 Task: Create in the project AgileCrest in Backlog an issue 'Implement a new cloud-based customer engagement system for a company with advanced marketing automation and customer retention features', assign it to team member softage.4@softage.net and change the status to IN PROGRESS. Create in the project AgileCrest in Backlog an issue 'Integrate a new virtual reality feature into an existing mobile application to enhance user experience and immersion', assign it to team member softage.1@softage.net and change the status to IN PROGRESS
Action: Mouse moved to (180, 49)
Screenshot: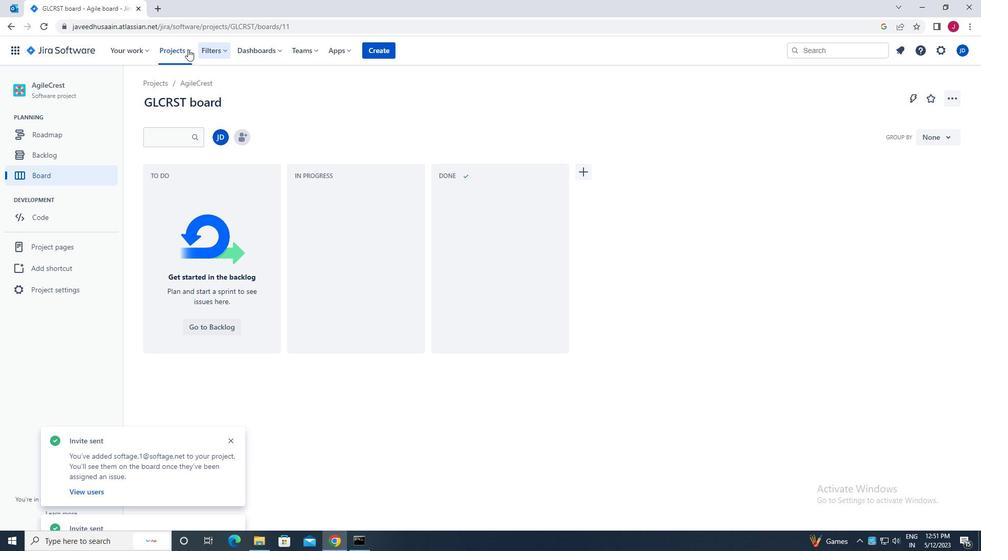 
Action: Mouse pressed left at (180, 49)
Screenshot: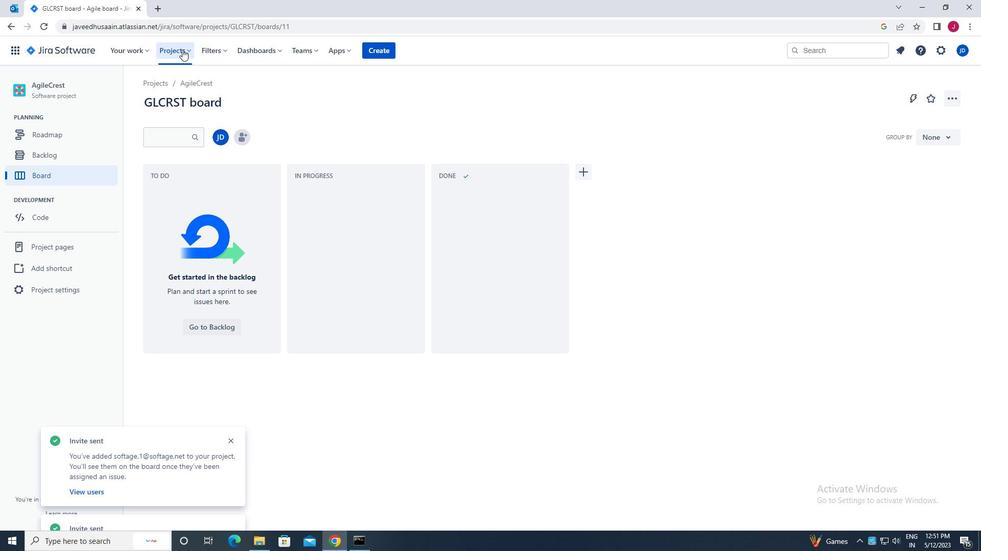 
Action: Mouse moved to (216, 94)
Screenshot: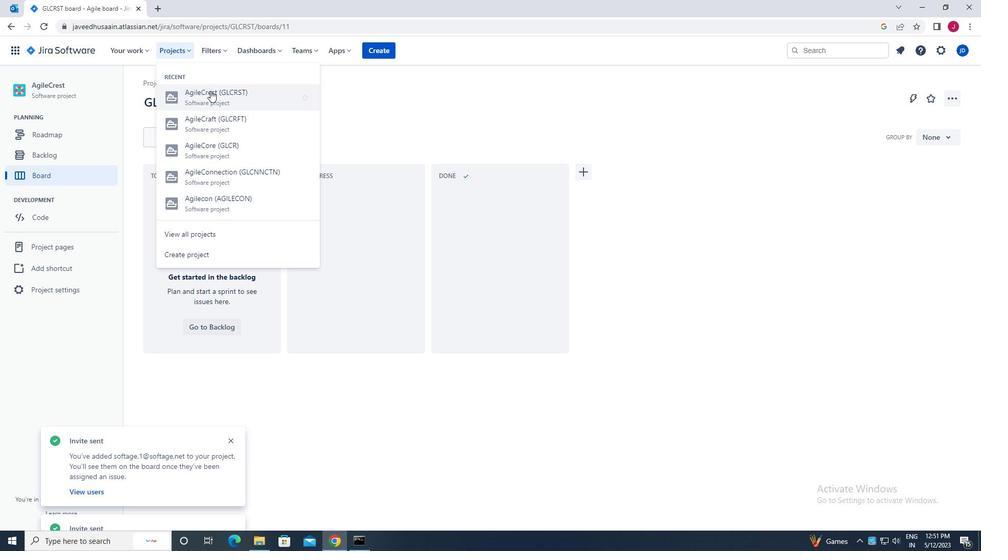 
Action: Mouse pressed left at (216, 94)
Screenshot: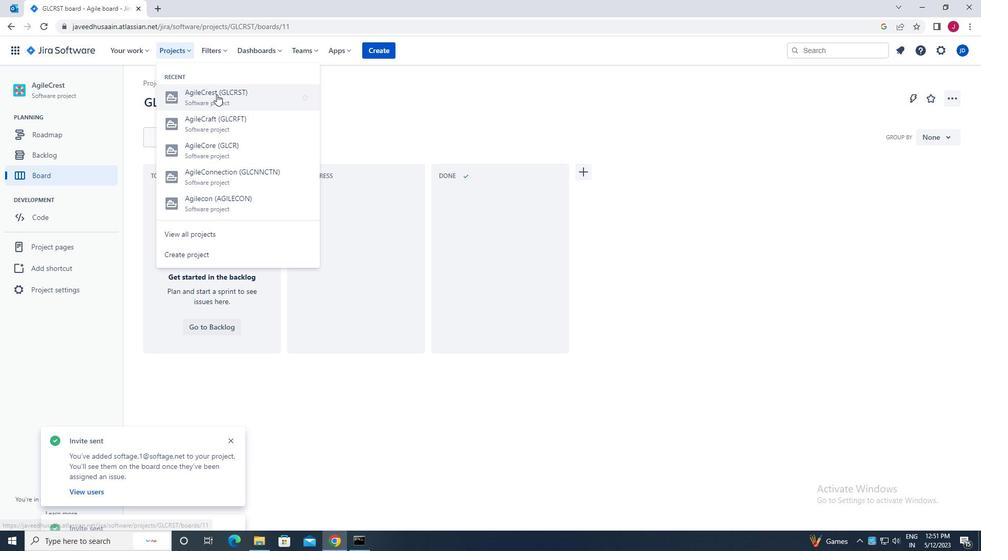 
Action: Mouse moved to (78, 156)
Screenshot: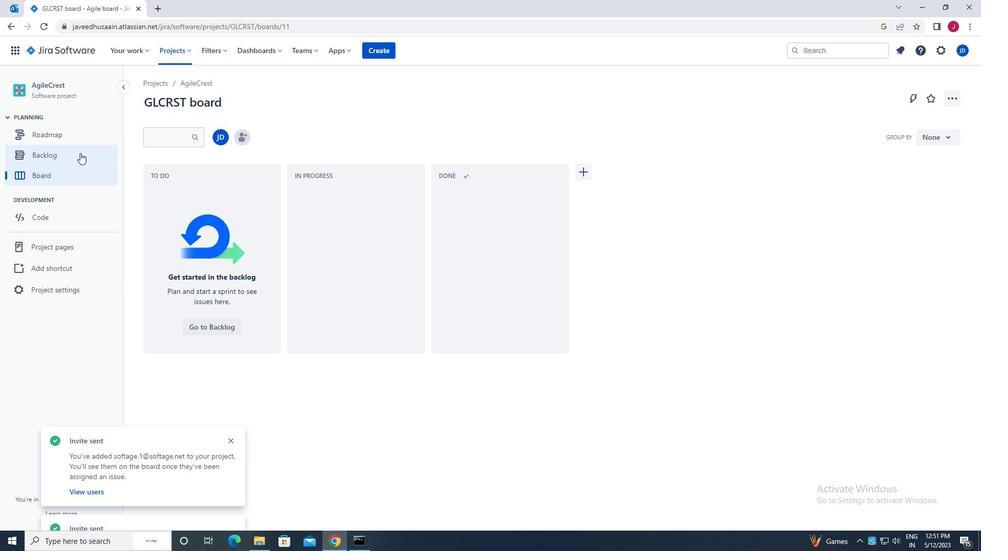 
Action: Mouse pressed left at (78, 156)
Screenshot: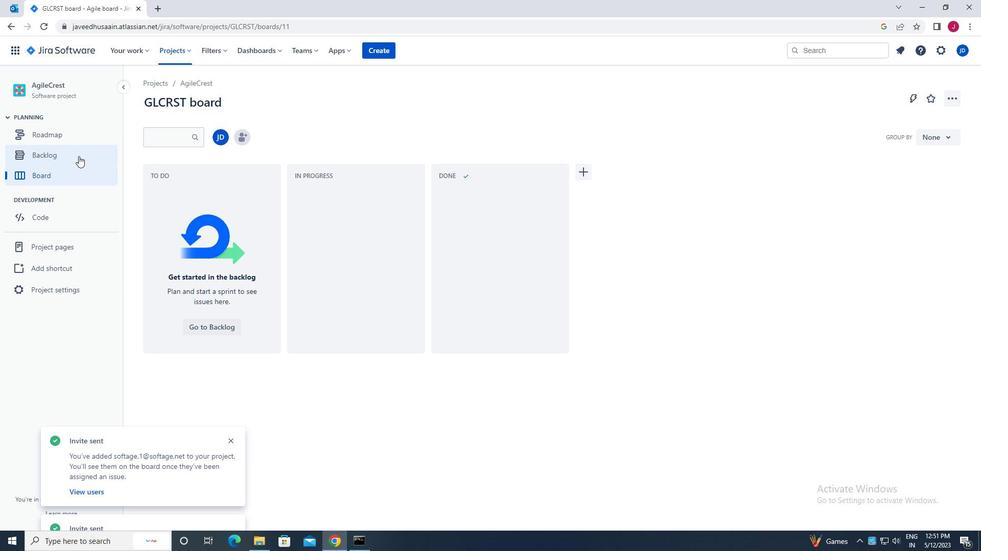 
Action: Mouse moved to (230, 440)
Screenshot: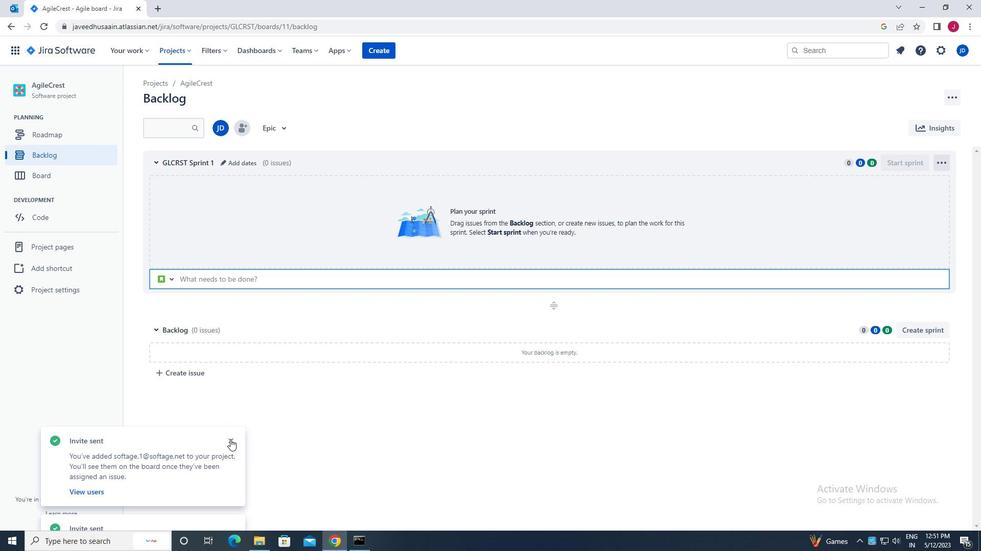 
Action: Mouse pressed left at (230, 440)
Screenshot: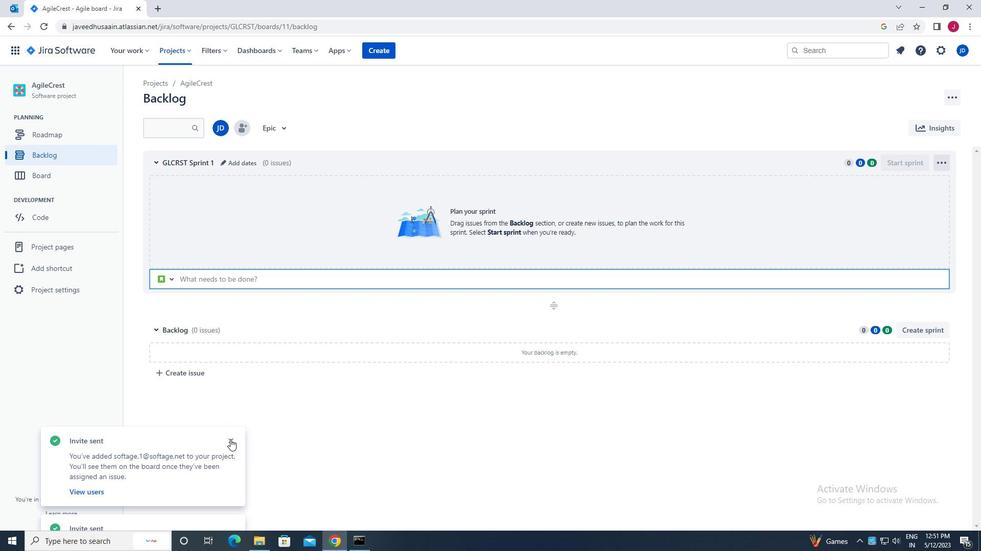 
Action: Mouse moved to (198, 351)
Screenshot: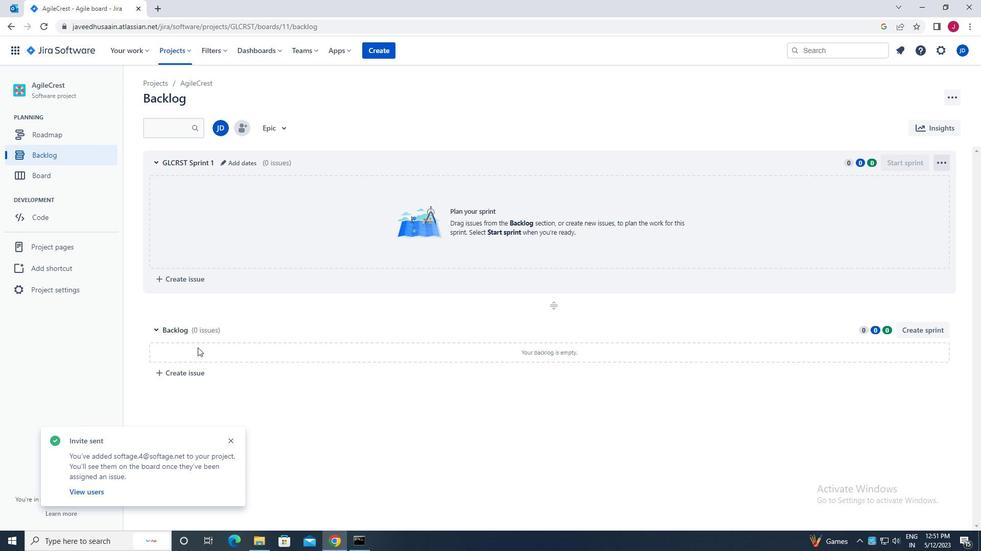 
Action: Mouse pressed left at (198, 351)
Screenshot: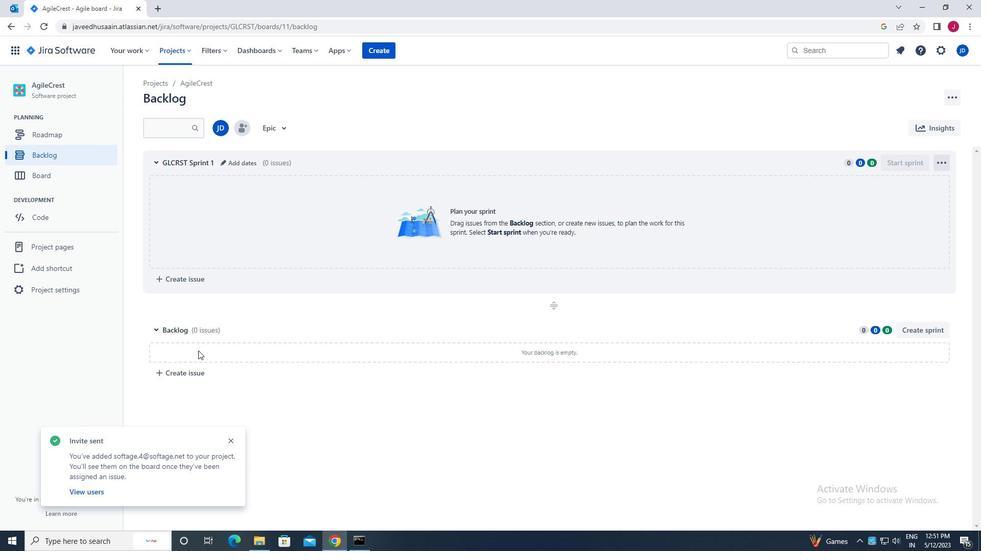 
Action: Mouse moved to (192, 374)
Screenshot: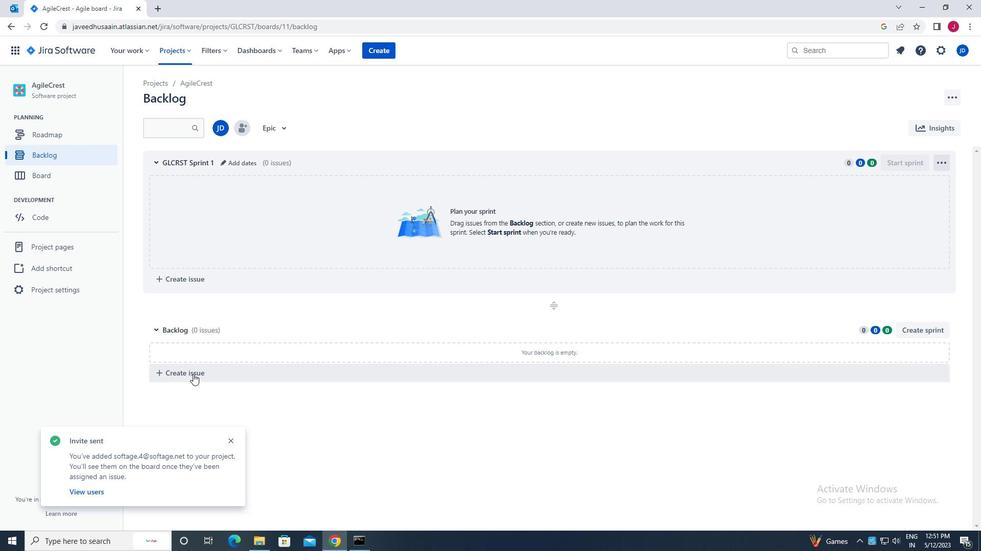 
Action: Mouse pressed left at (192, 374)
Screenshot: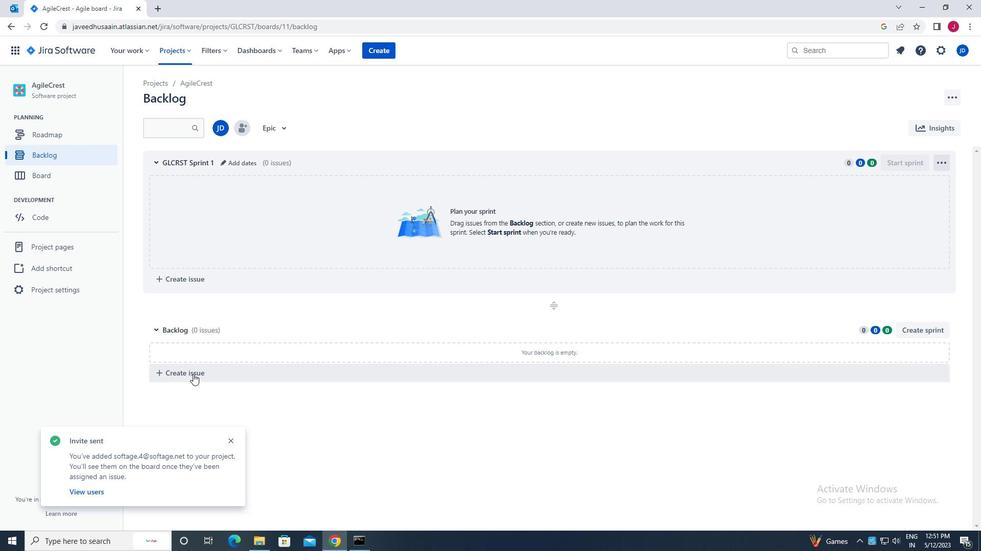 
Action: Mouse moved to (200, 374)
Screenshot: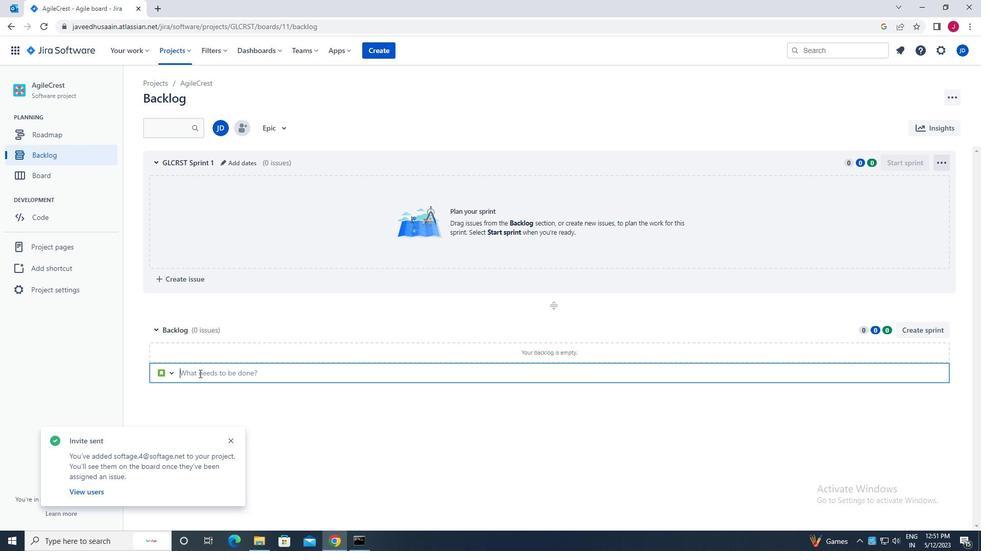 
Action: Mouse pressed left at (200, 374)
Screenshot: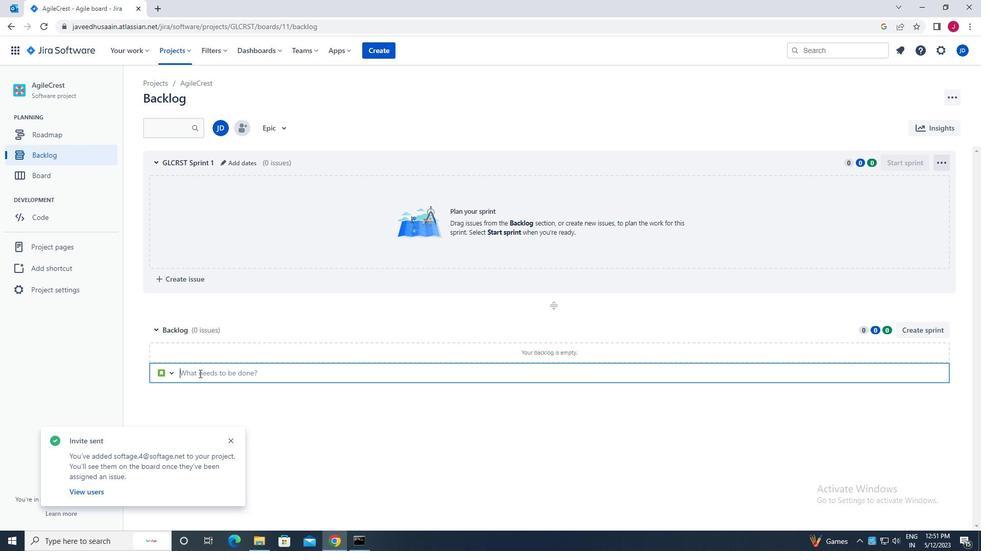
Action: Mouse moved to (232, 439)
Screenshot: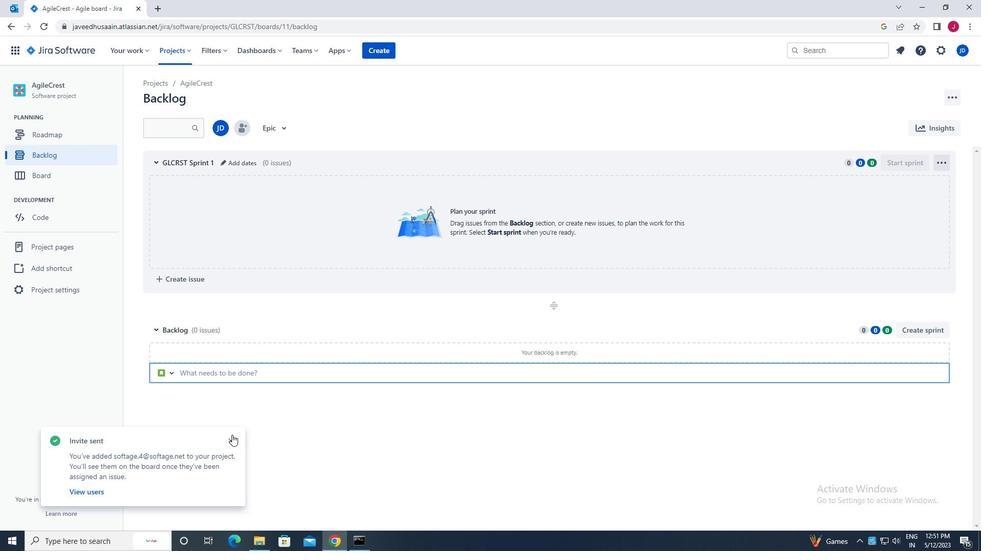 
Action: Mouse pressed left at (232, 439)
Screenshot: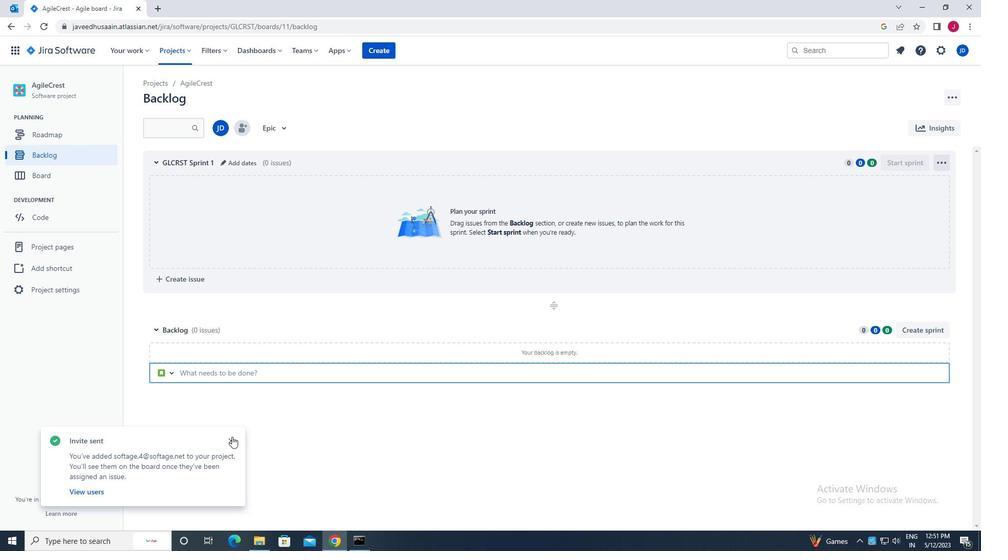 
Action: Mouse moved to (215, 372)
Screenshot: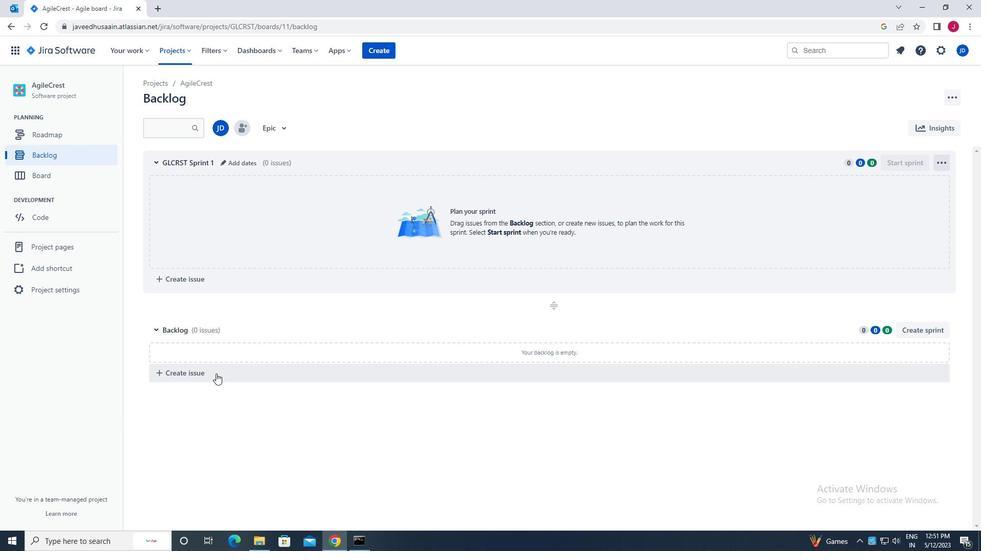 
Action: Mouse pressed left at (215, 372)
Screenshot: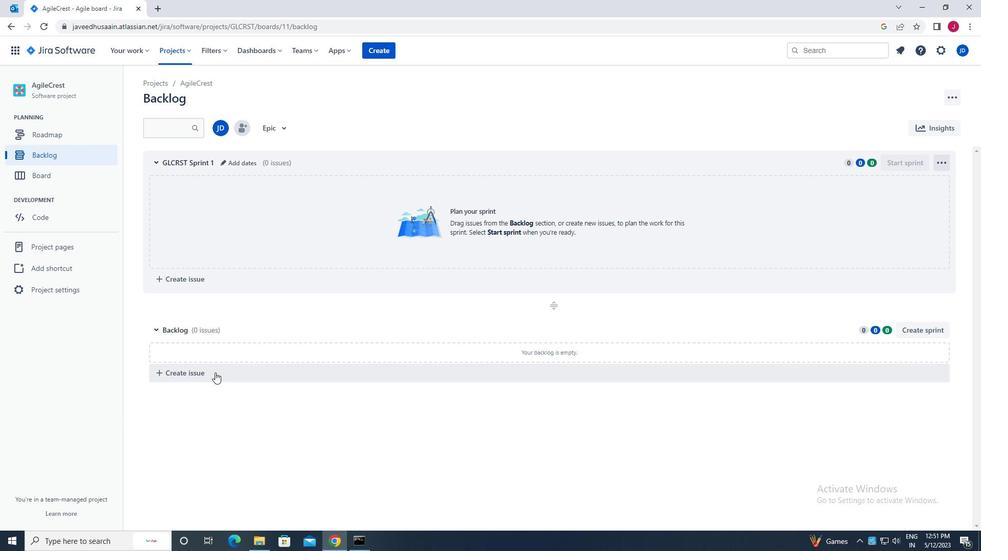 
Action: Mouse moved to (214, 371)
Screenshot: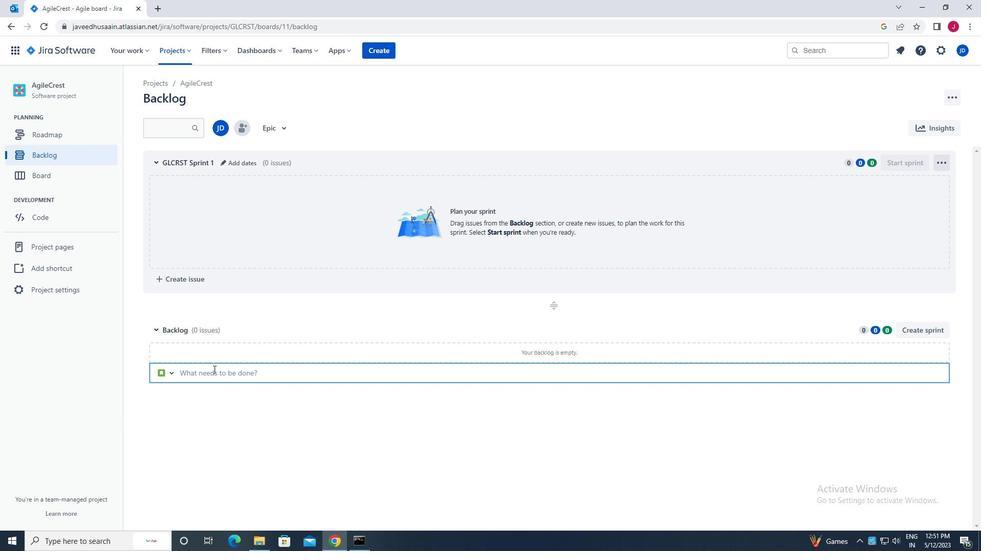 
Action: Mouse pressed left at (214, 371)
Screenshot: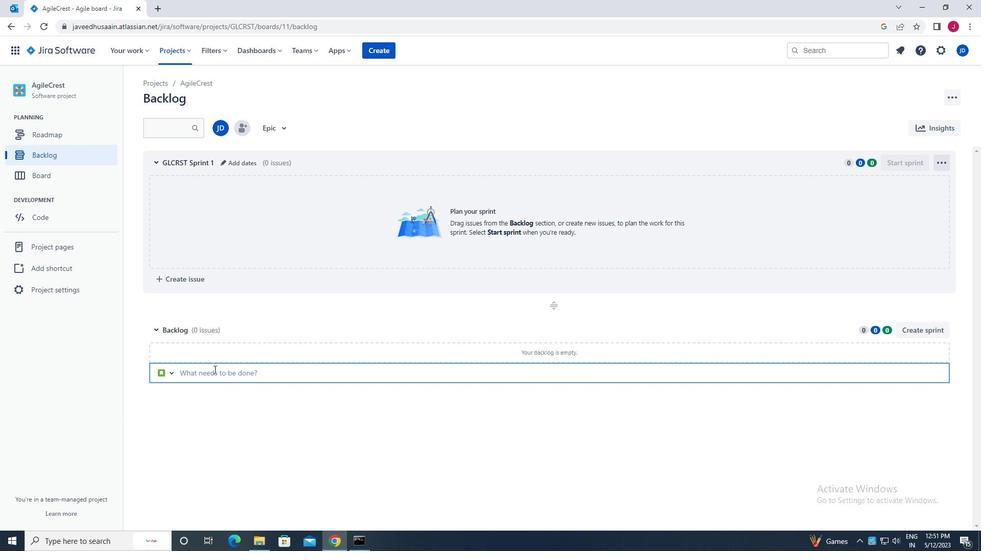 
Action: Key pressed i<Key.caps_lock>mplement<Key.space>a<Key.space>new<Key.space>cloud<Key.space>-based<Key.space>customer<Key.space>engagement<Key.space>system<Key.space>for<Key.space>a<Key.space>company<Key.space>with<Key.space>advanced<Key.space>marketing<Key.space>automation<Key.space>and<Key.space>customer<Key.space>retention<Key.space>features<Key.enter>
Screenshot: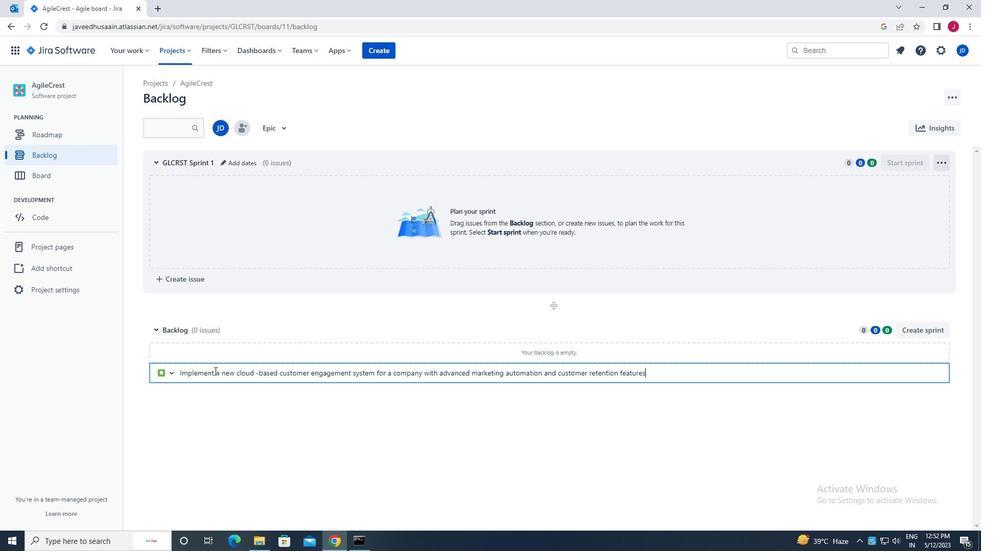 
Action: Mouse moved to (918, 353)
Screenshot: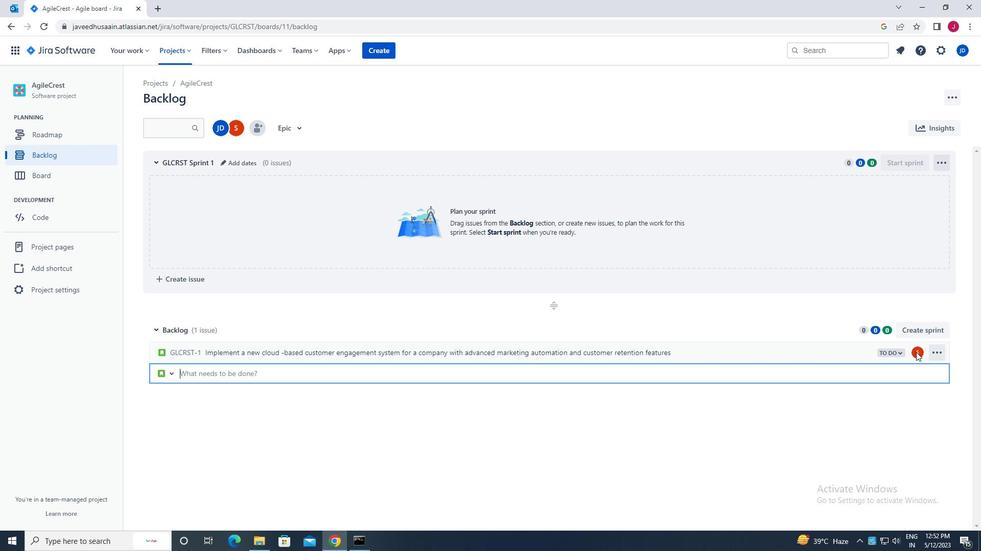 
Action: Mouse pressed left at (918, 353)
Screenshot: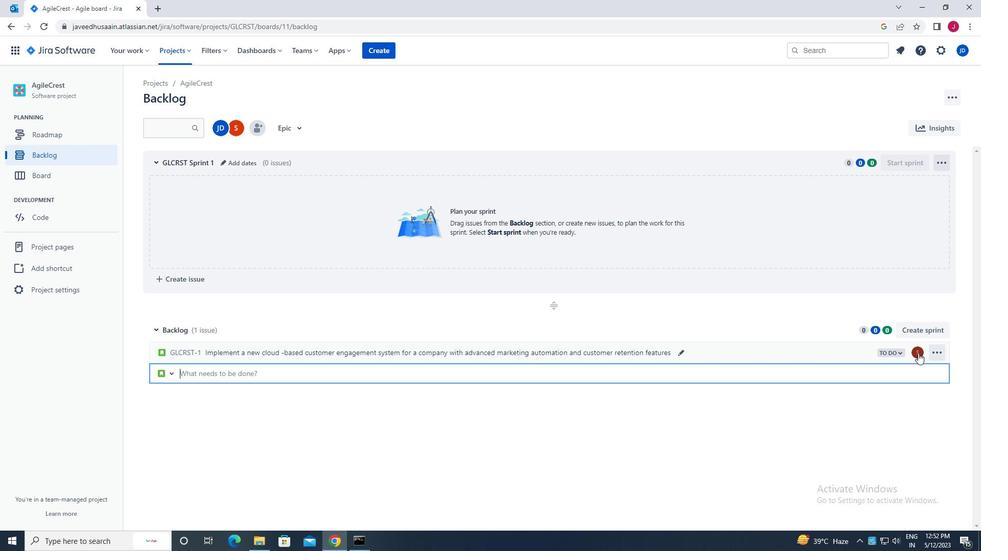 
Action: Key pressed soft
Screenshot: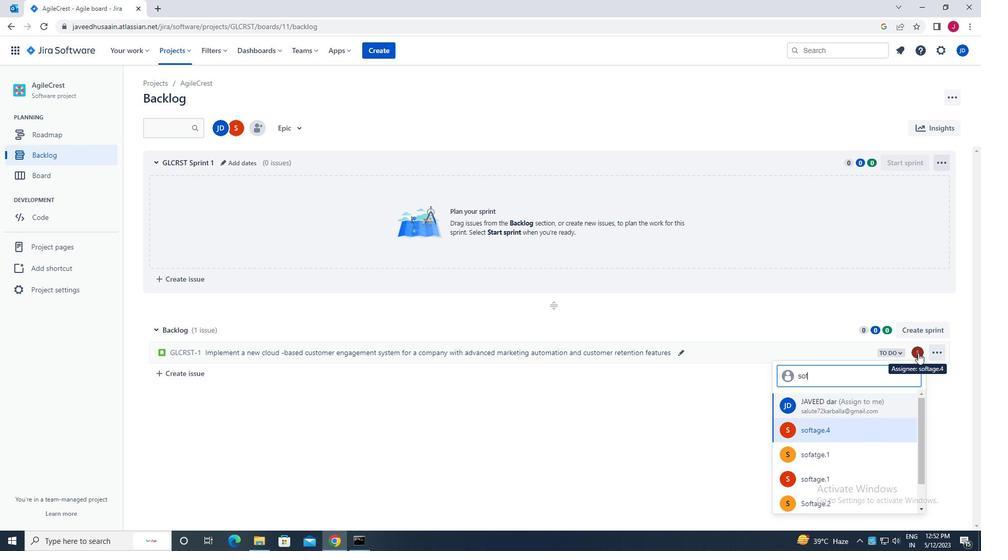 
Action: Mouse moved to (868, 407)
Screenshot: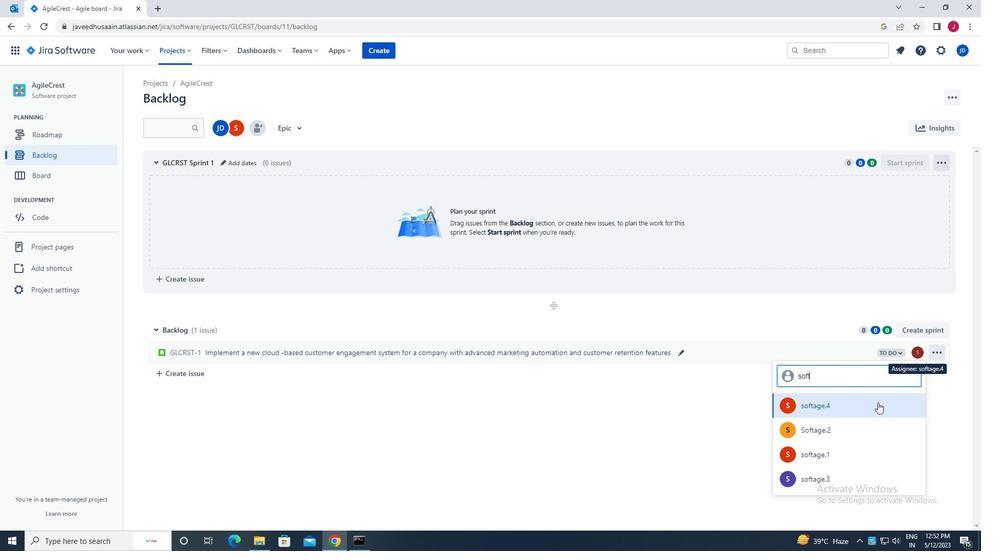 
Action: Mouse pressed left at (868, 407)
Screenshot: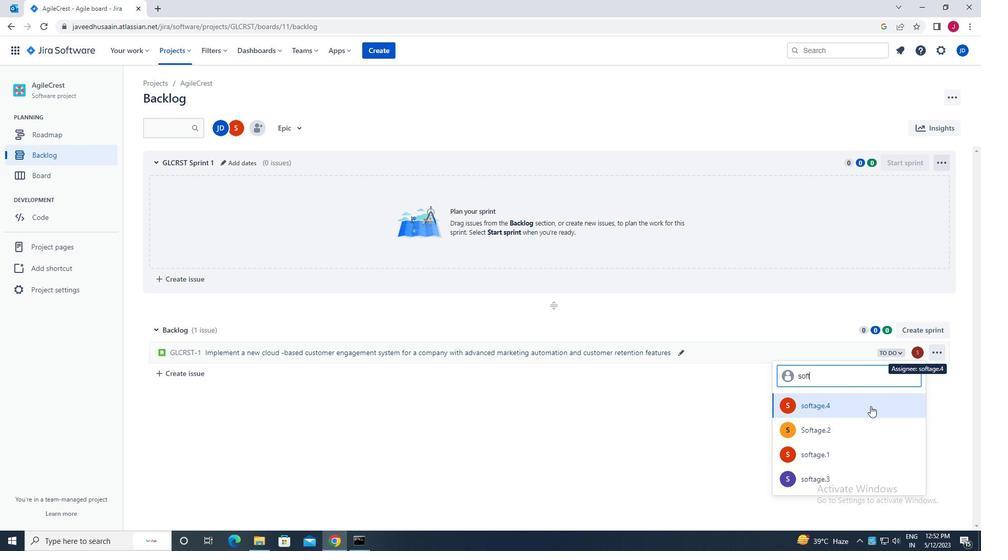 
Action: Mouse moved to (896, 354)
Screenshot: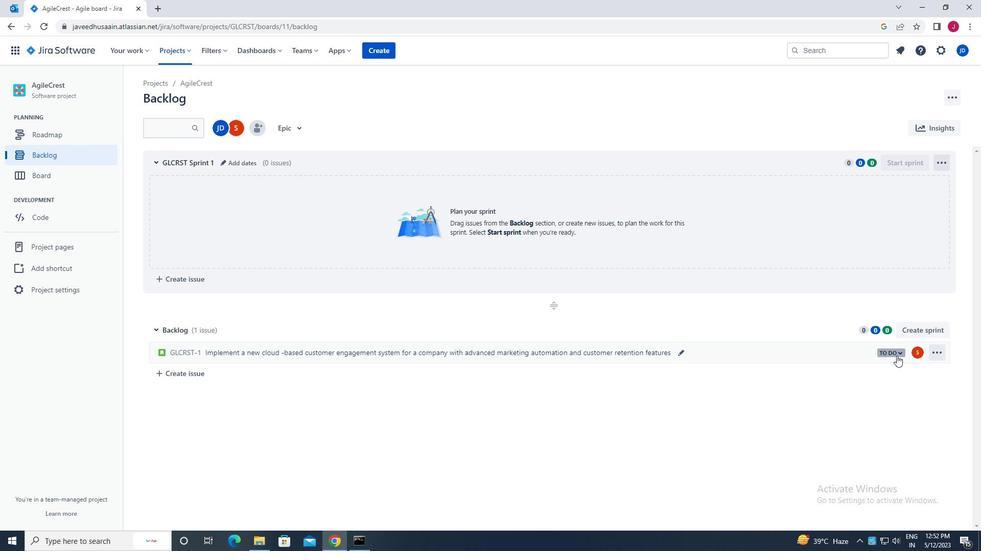
Action: Mouse pressed left at (896, 354)
Screenshot: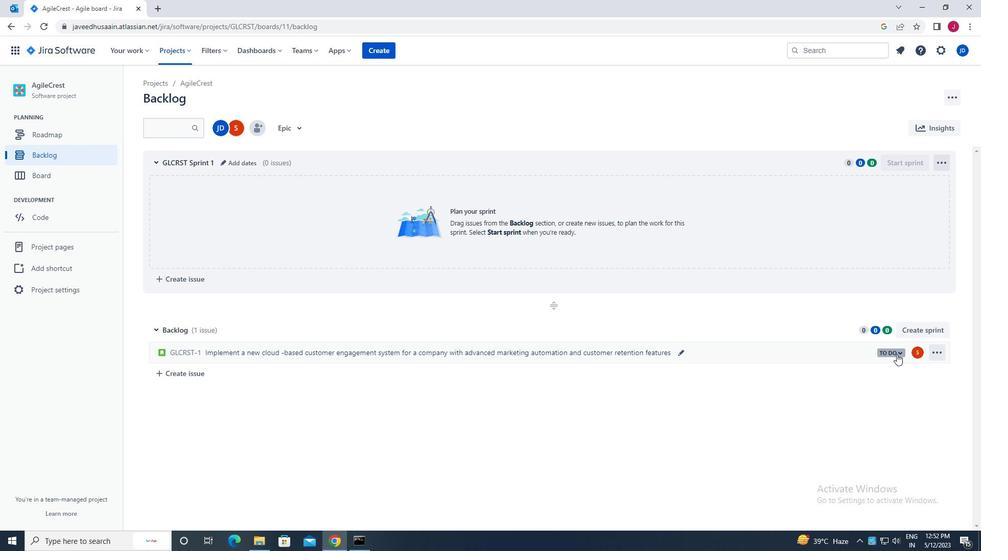 
Action: Mouse moved to (829, 376)
Screenshot: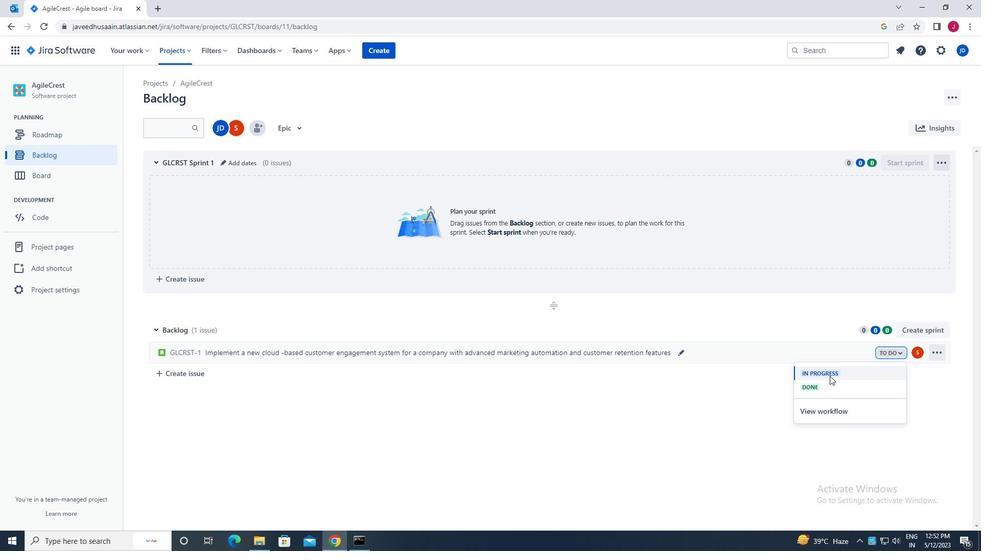 
Action: Mouse pressed left at (829, 376)
Screenshot: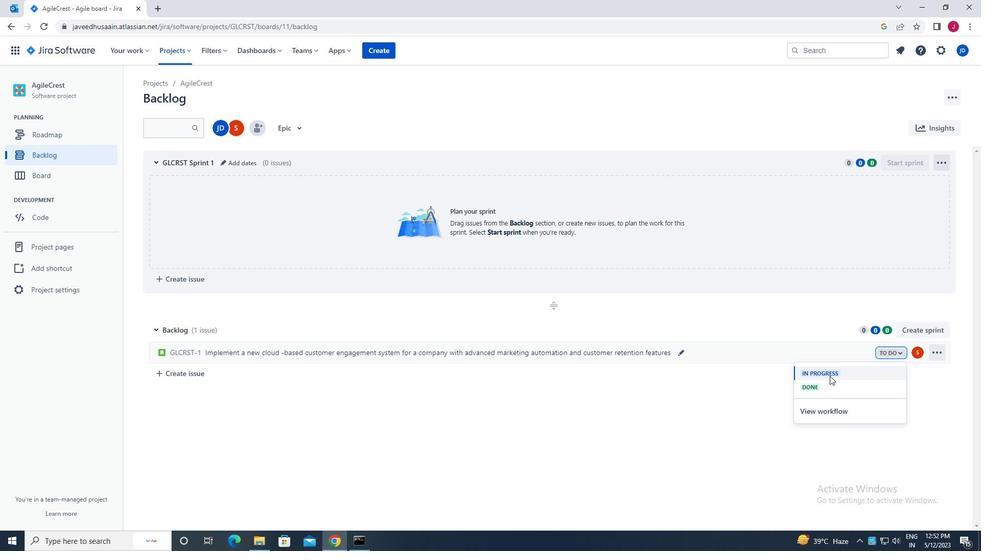 
Action: Mouse moved to (182, 376)
Screenshot: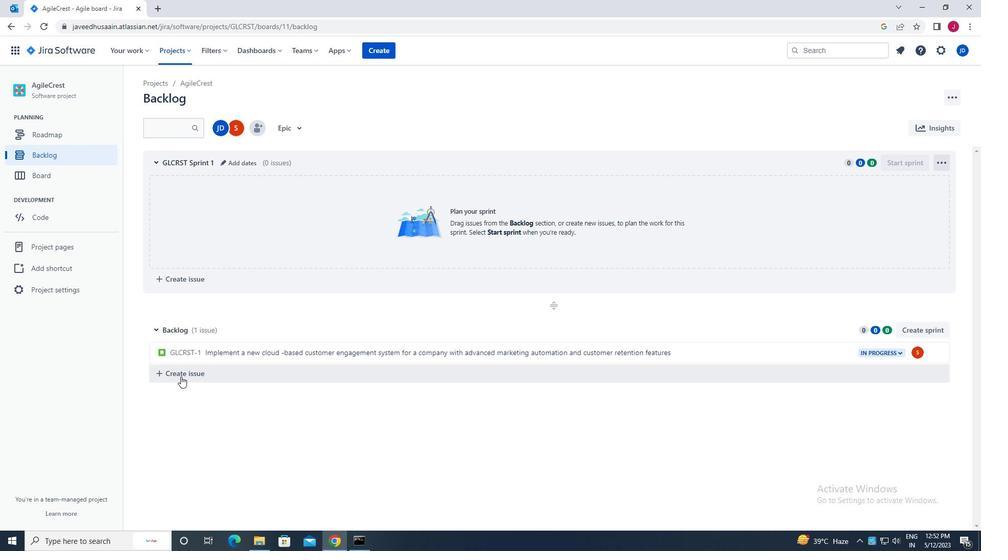 
Action: Mouse pressed left at (182, 376)
Screenshot: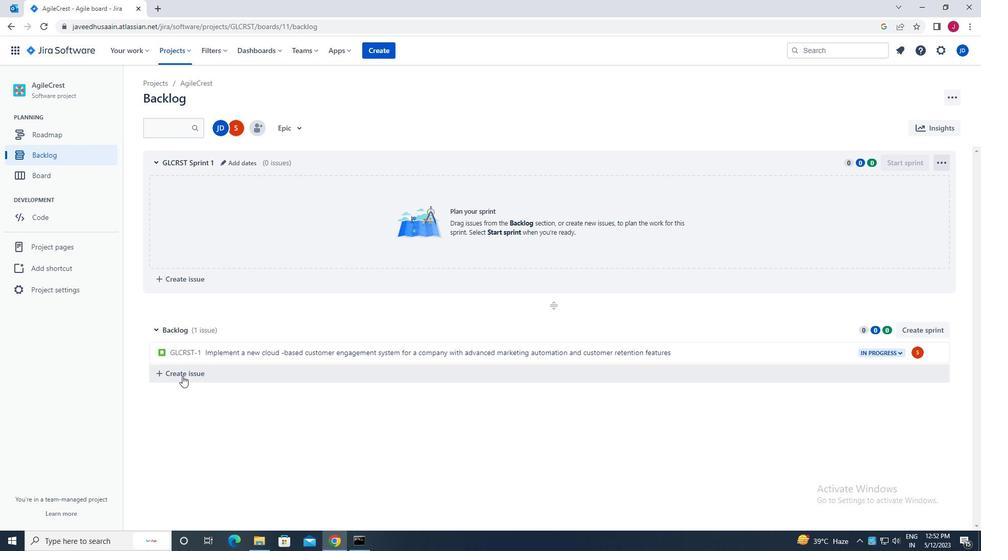
Action: Key pressed <Key.caps_lock>i<Key.caps_lock>ntegrate<Key.space>new<Key.space>virtual<Key.space>reality<Key.space>feature<Key.space>into<Key.space>an<Key.space>existing<Key.space>mobile<Key.space>application<Key.space>to<Key.space>enhance<Key.space>user<Key.space>experience<Key.space>and<Key.space>immersion<Key.enter>
Screenshot: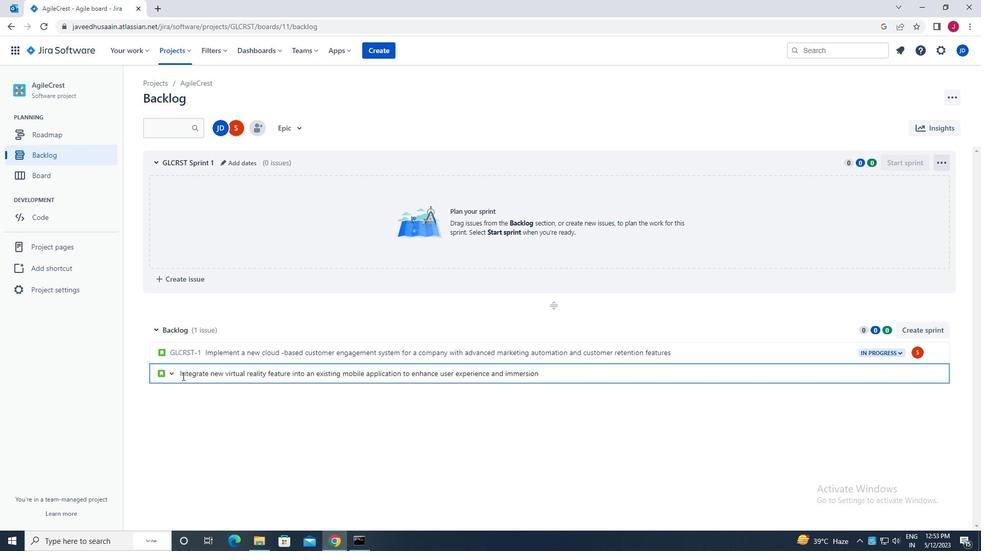 
Action: Mouse moved to (882, 371)
Screenshot: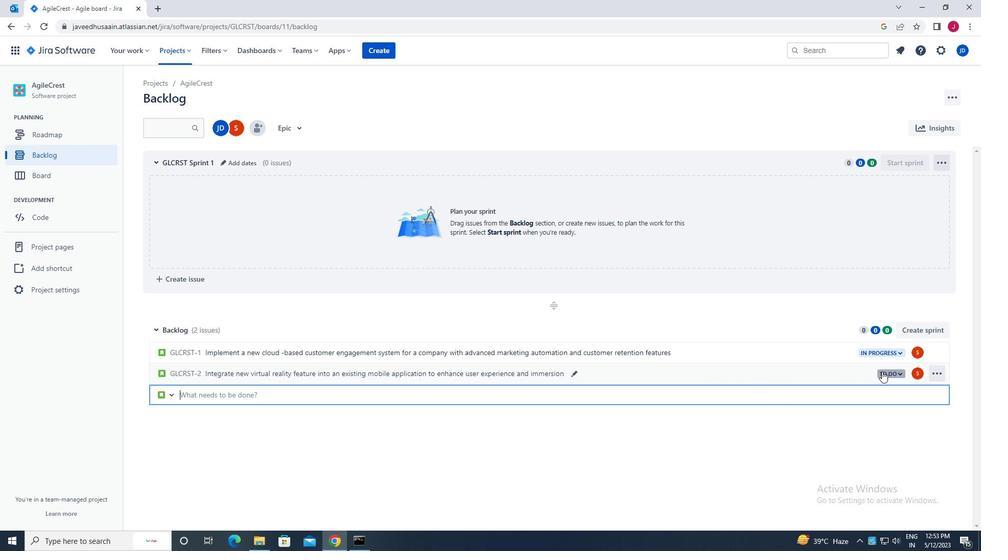 
Action: Mouse pressed left at (882, 371)
Screenshot: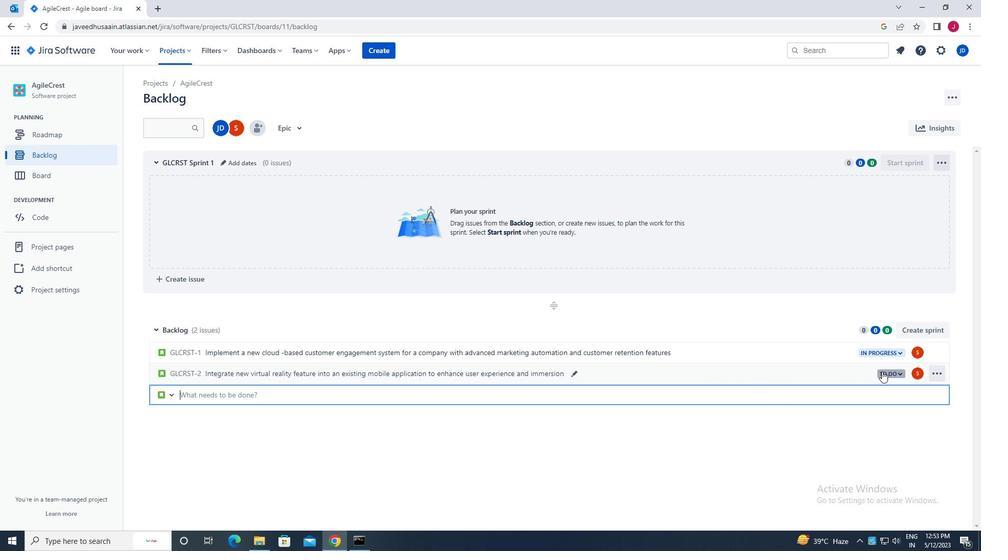 
Action: Mouse moved to (918, 374)
Screenshot: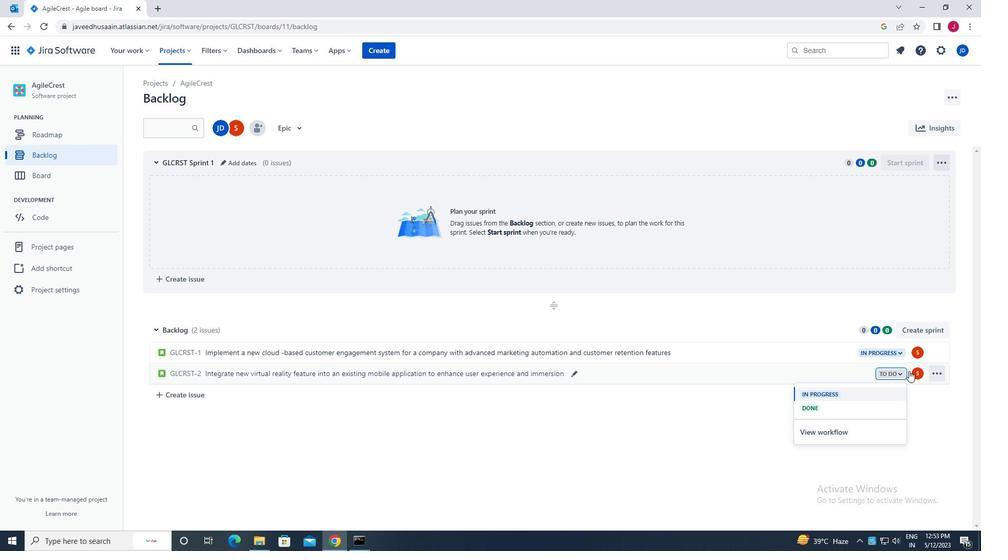 
Action: Mouse pressed left at (918, 374)
Screenshot: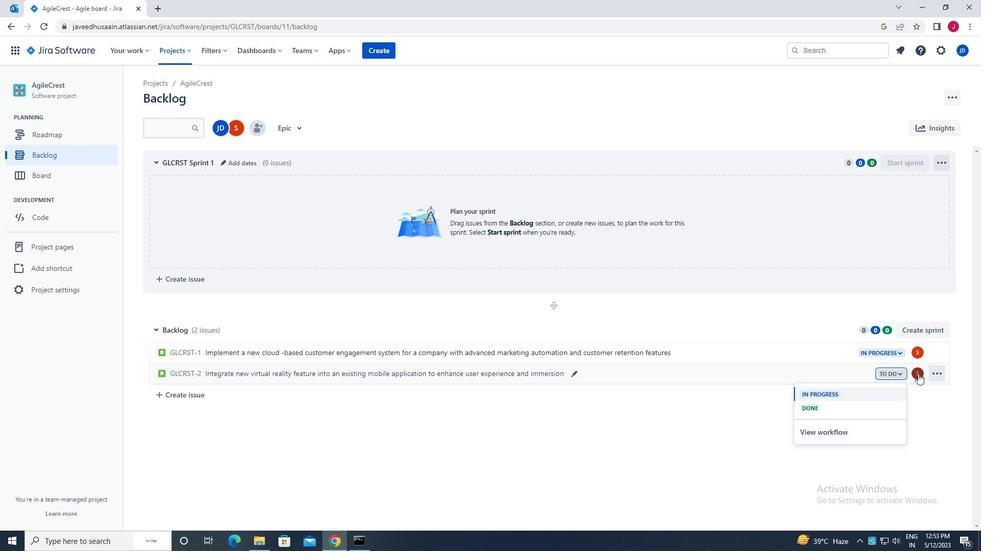 
Action: Mouse moved to (843, 392)
Screenshot: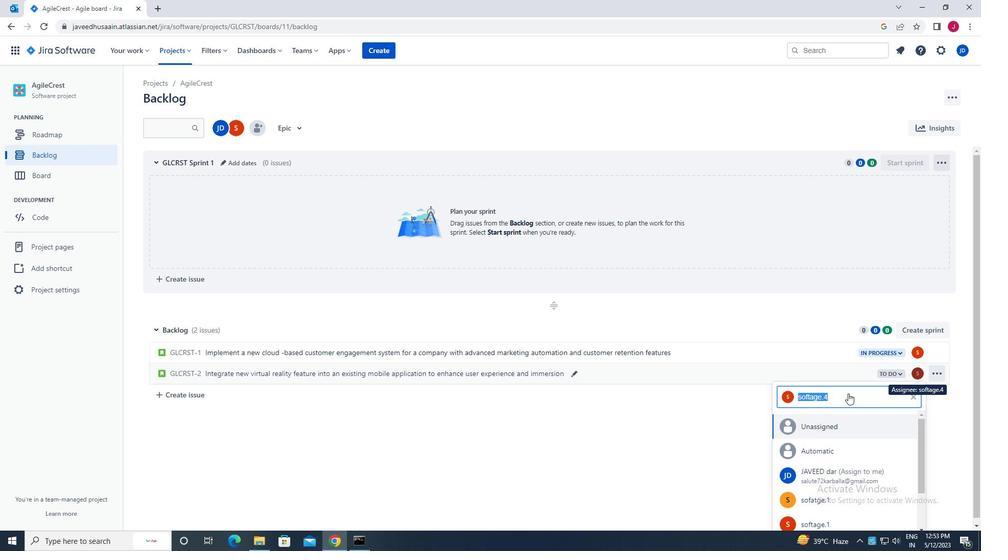 
Action: Key pressed soft
Screenshot: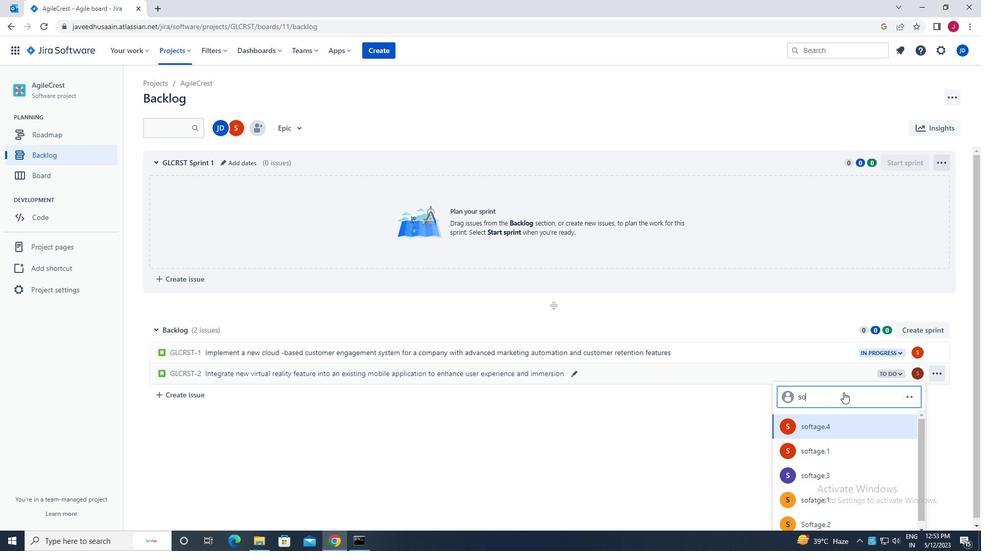 
Action: Mouse moved to (822, 476)
Screenshot: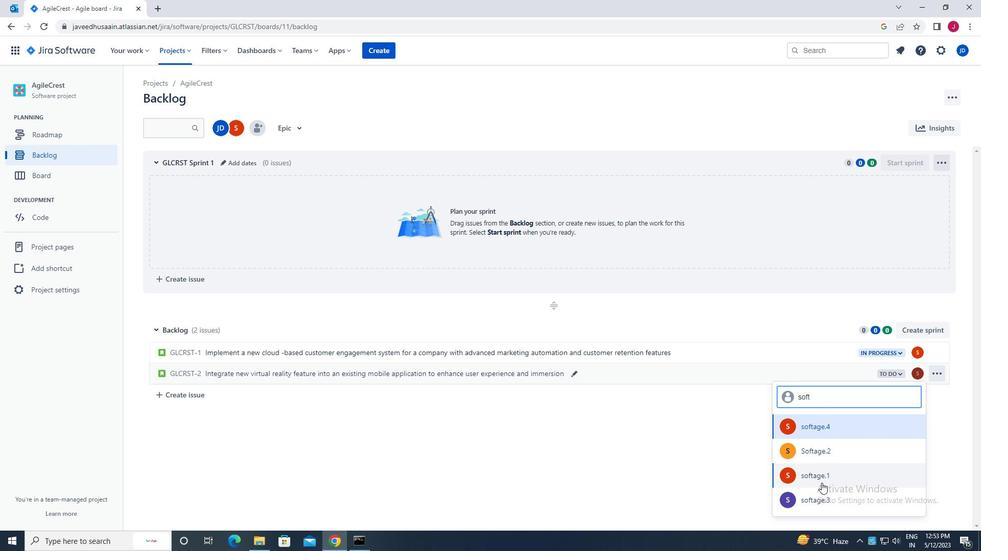 
Action: Mouse pressed left at (822, 476)
Screenshot: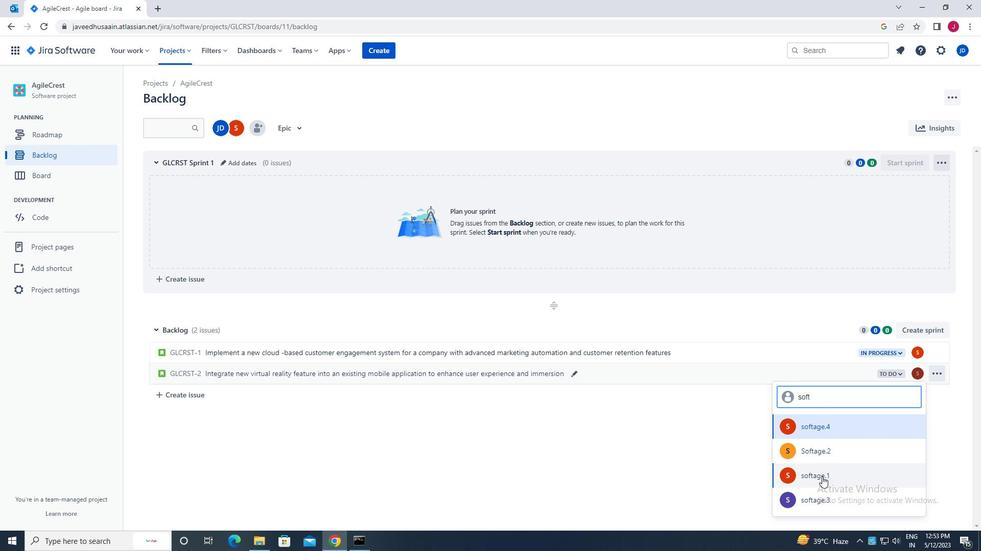 
Action: Mouse moved to (888, 375)
Screenshot: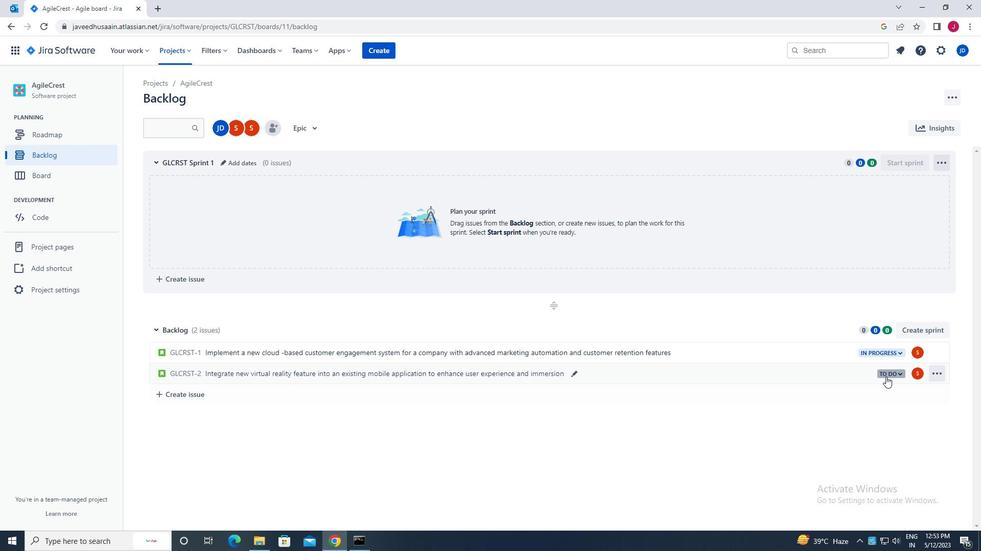 
Action: Mouse pressed left at (888, 375)
Screenshot: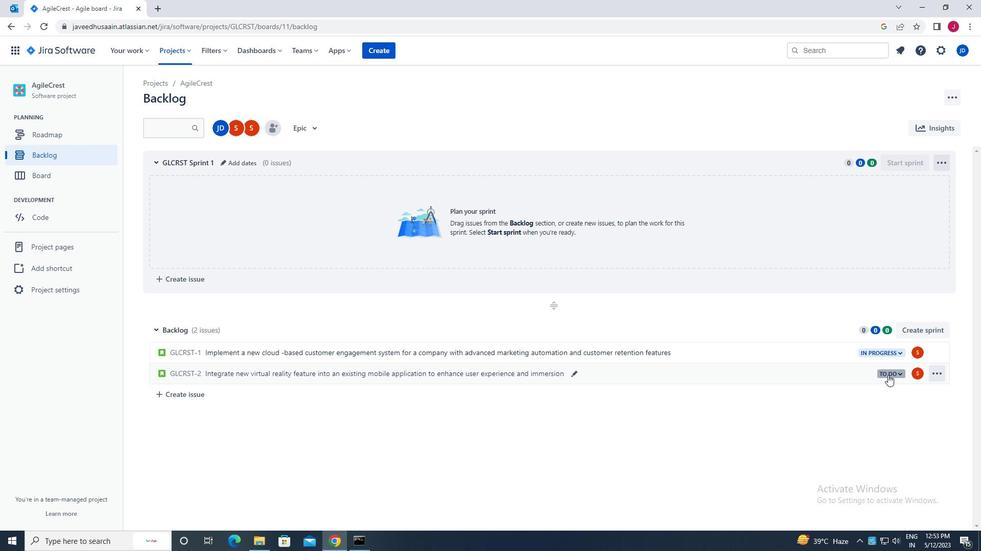 
Action: Mouse moved to (827, 392)
Screenshot: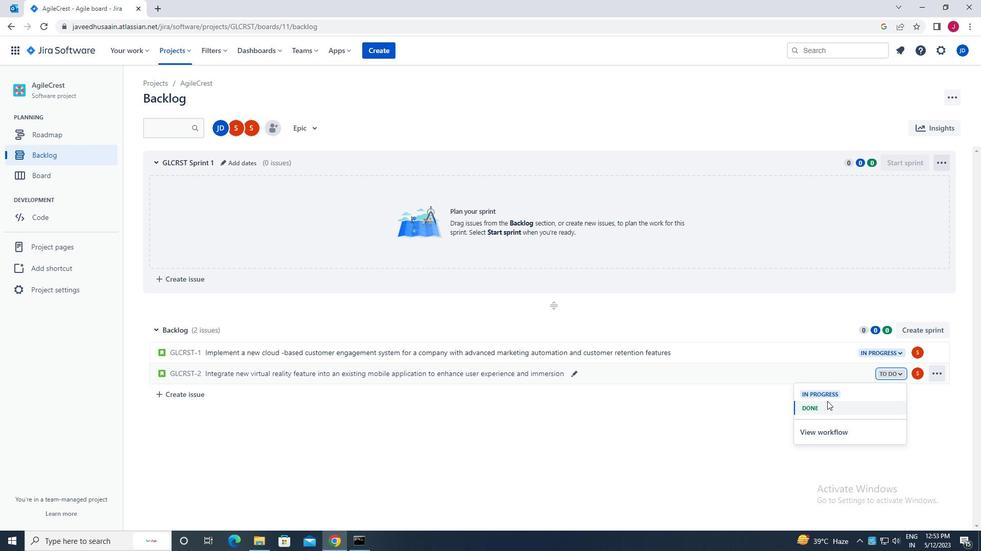 
Action: Mouse pressed left at (827, 392)
Screenshot: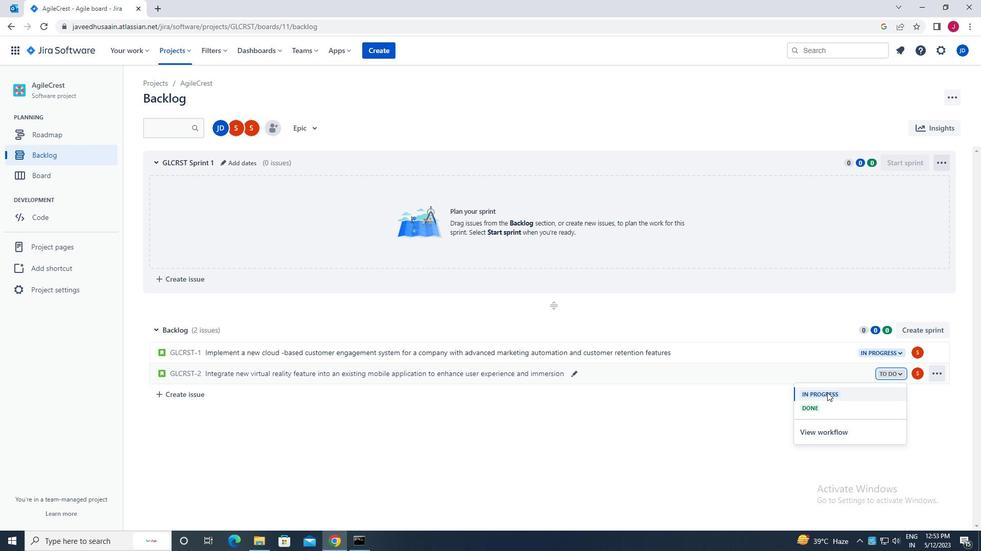 
